 Task: Create Card Bug Report Triage in Board Content Creation to Workspace Community Management. Create Card Joint Venture Review in Board Marketing Automation to Workspace Community Management. Create Card Bug Report Triage in Board Market Analysis and Opportunity Identification to Workspace Community Management
Action: Mouse moved to (121, 61)
Screenshot: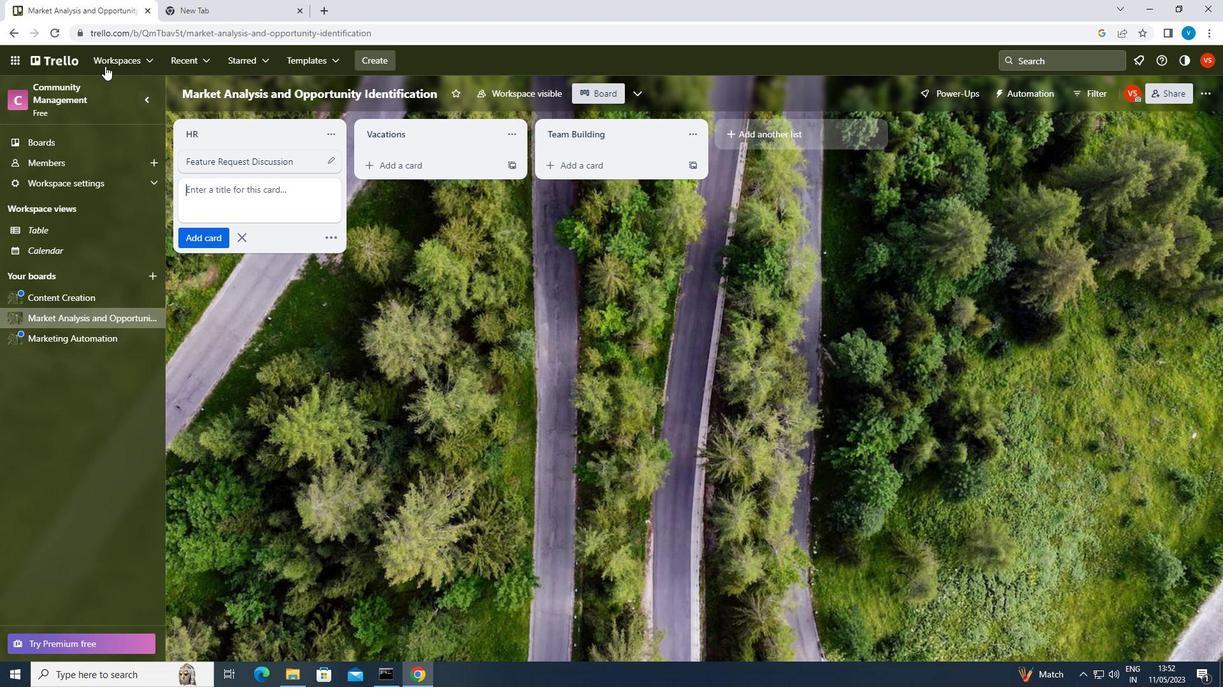 
Action: Mouse pressed left at (121, 61)
Screenshot: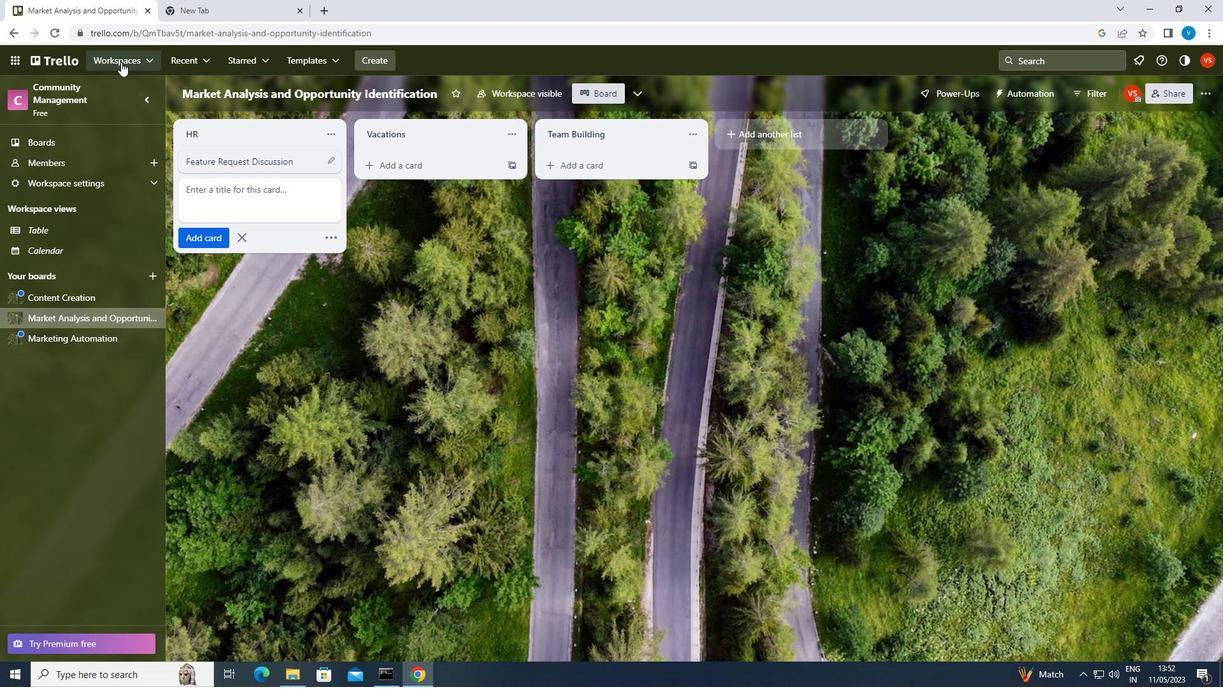 
Action: Mouse moved to (175, 307)
Screenshot: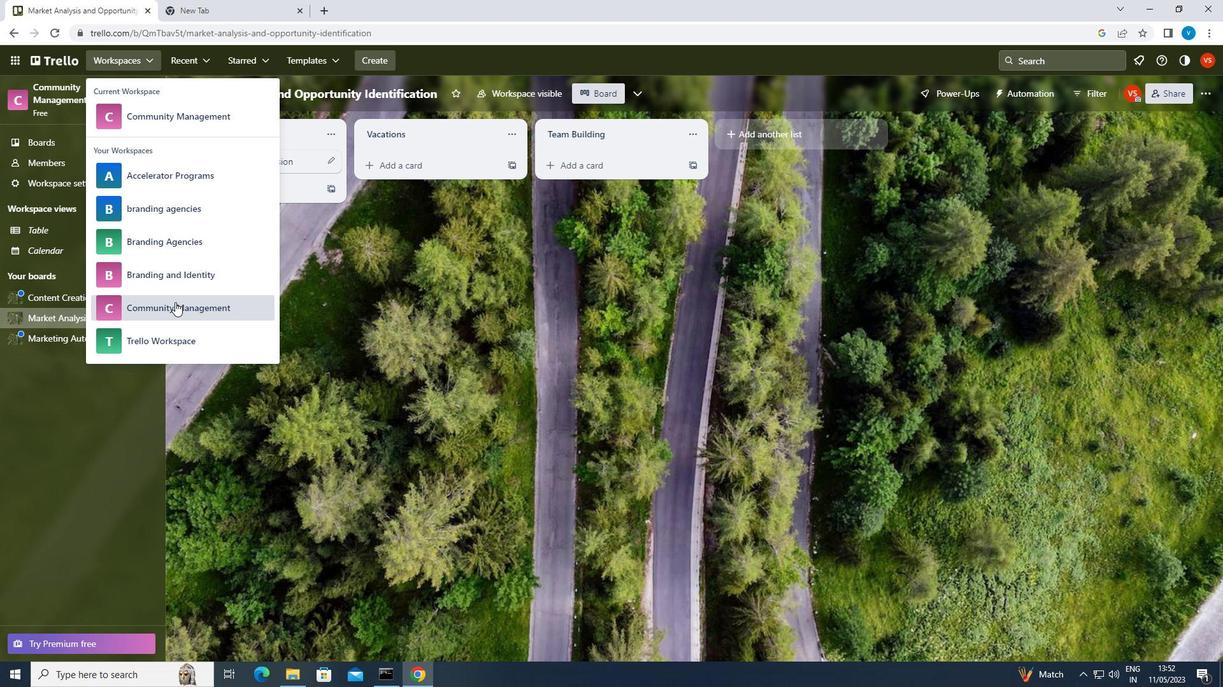 
Action: Mouse pressed left at (175, 307)
Screenshot: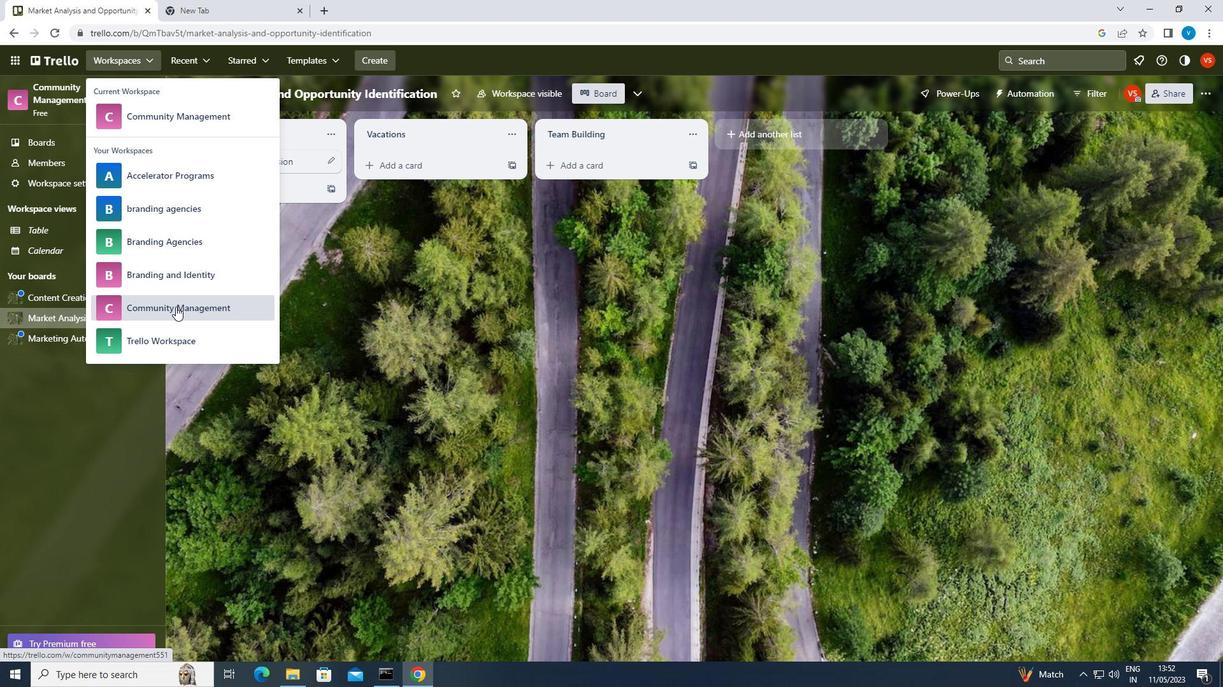 
Action: Mouse moved to (982, 545)
Screenshot: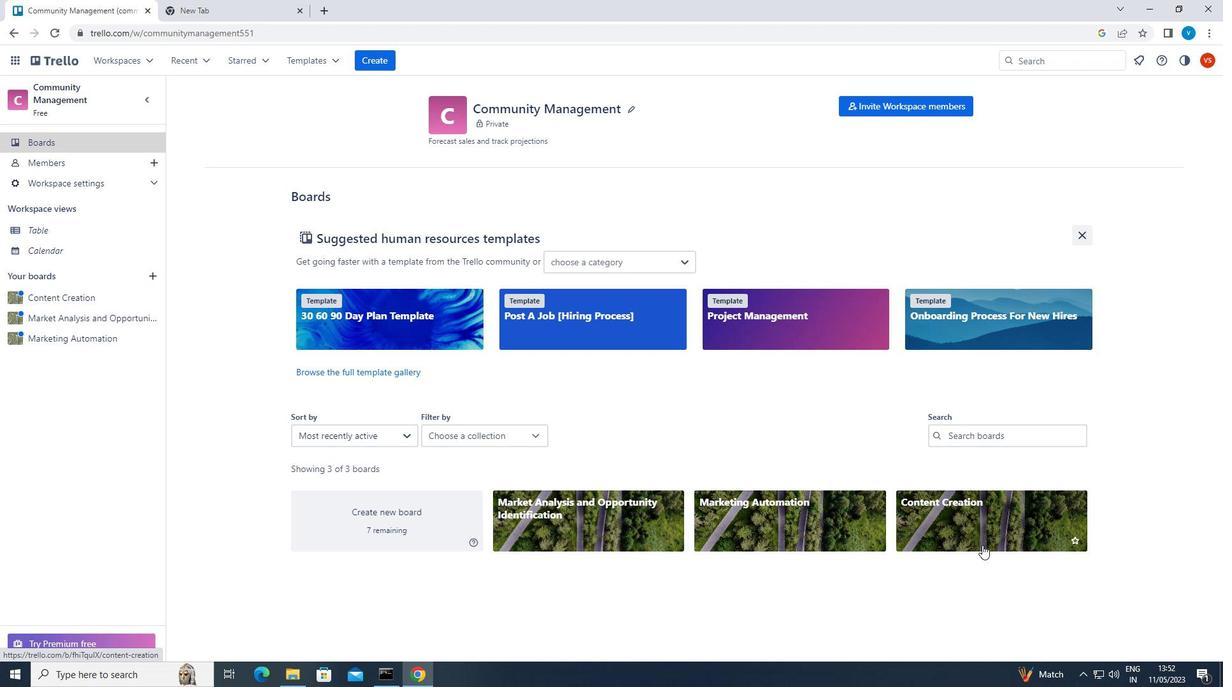 
Action: Mouse pressed left at (982, 545)
Screenshot: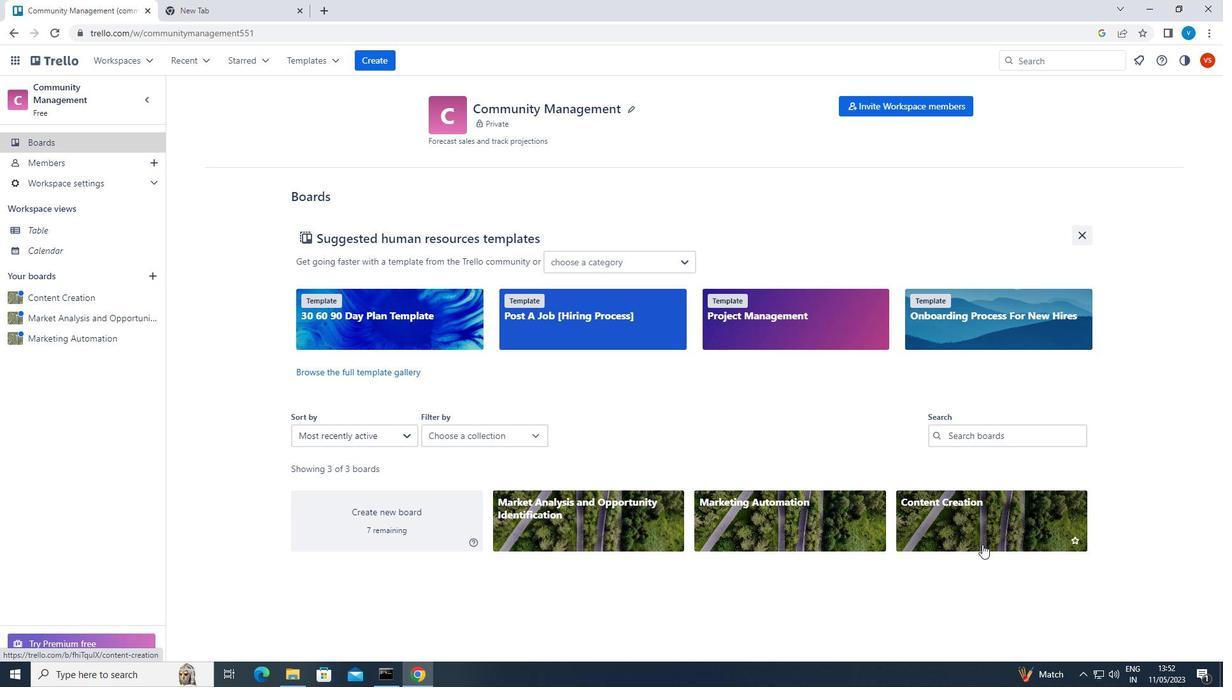 
Action: Mouse moved to (431, 160)
Screenshot: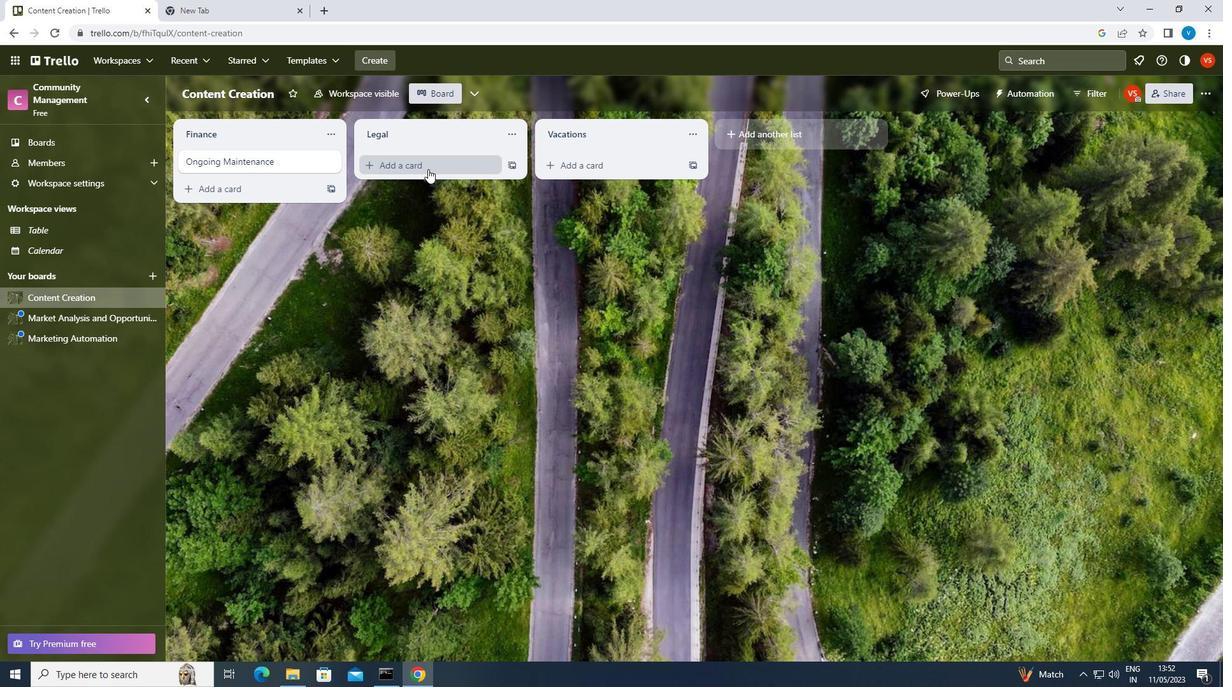 
Action: Mouse pressed left at (431, 160)
Screenshot: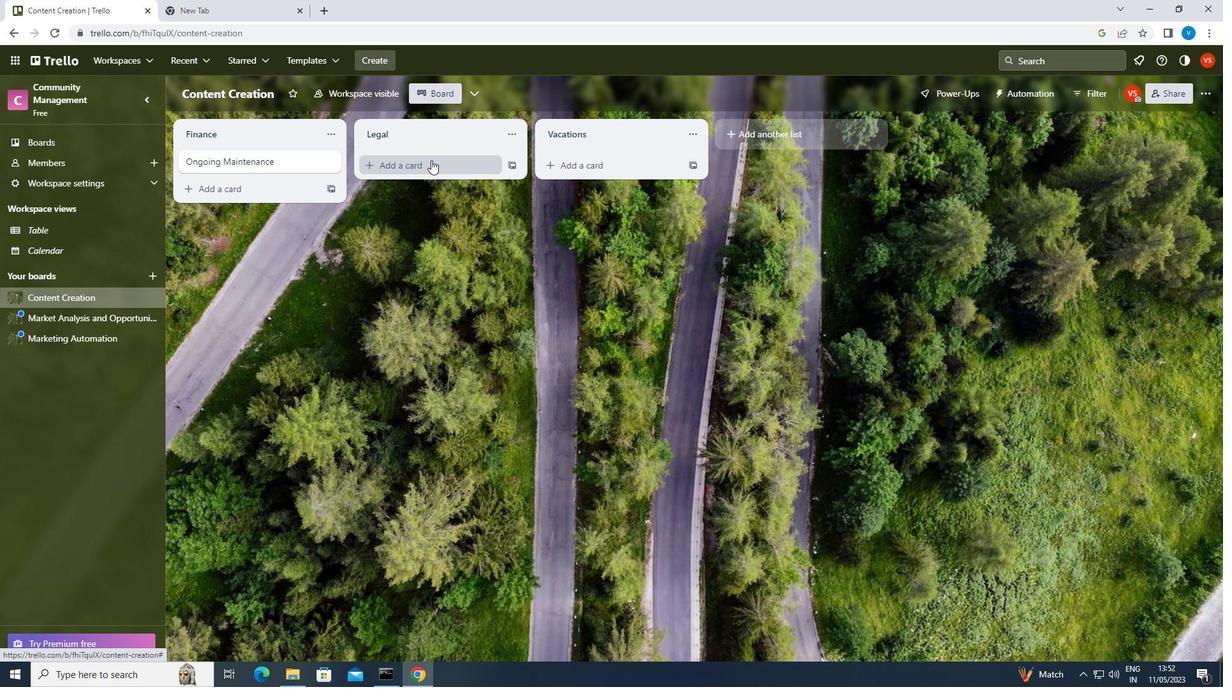 
Action: Key pressed <Key.shift>BUG<Key.space><Key.shift>REPORT<Key.space><Key.shift>TRIAGE<Key.enter>
Screenshot: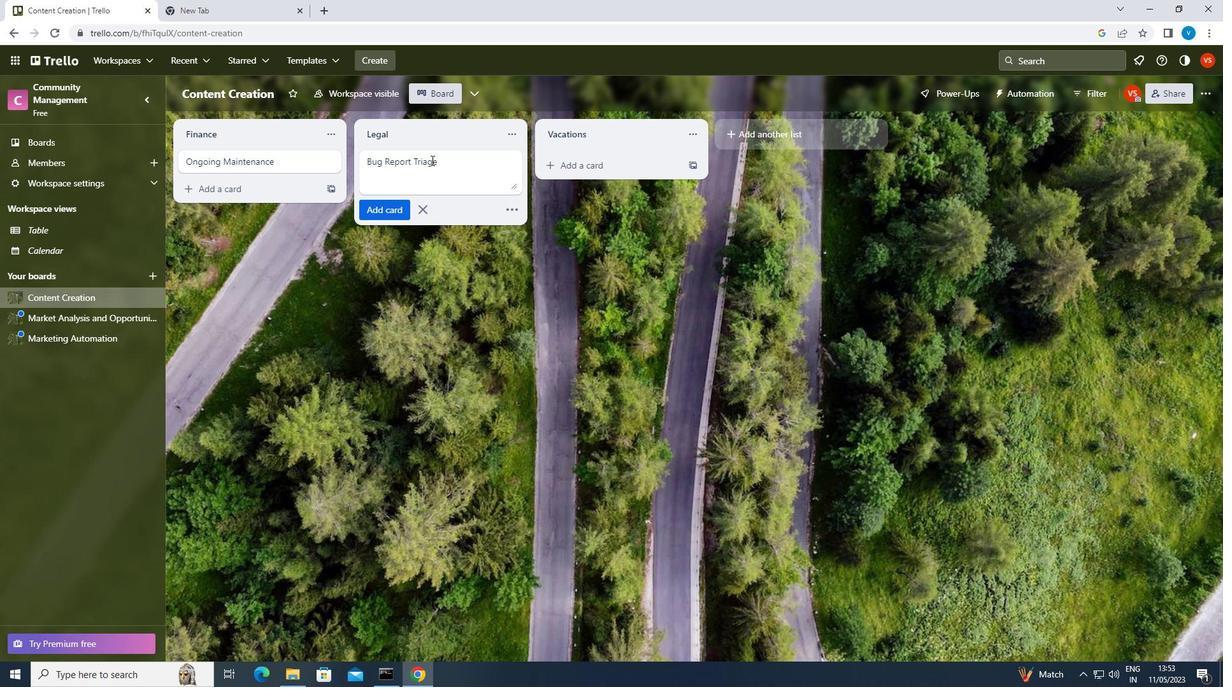 
Action: Mouse moved to (112, 59)
Screenshot: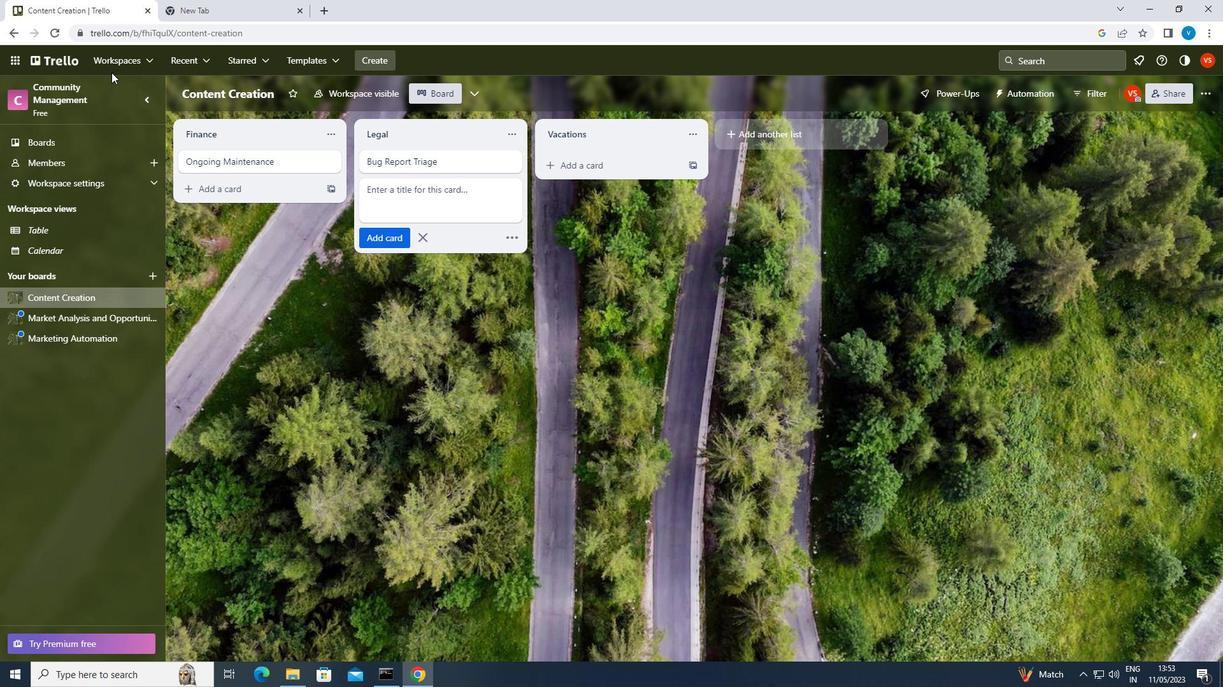 
Action: Mouse pressed left at (112, 59)
Screenshot: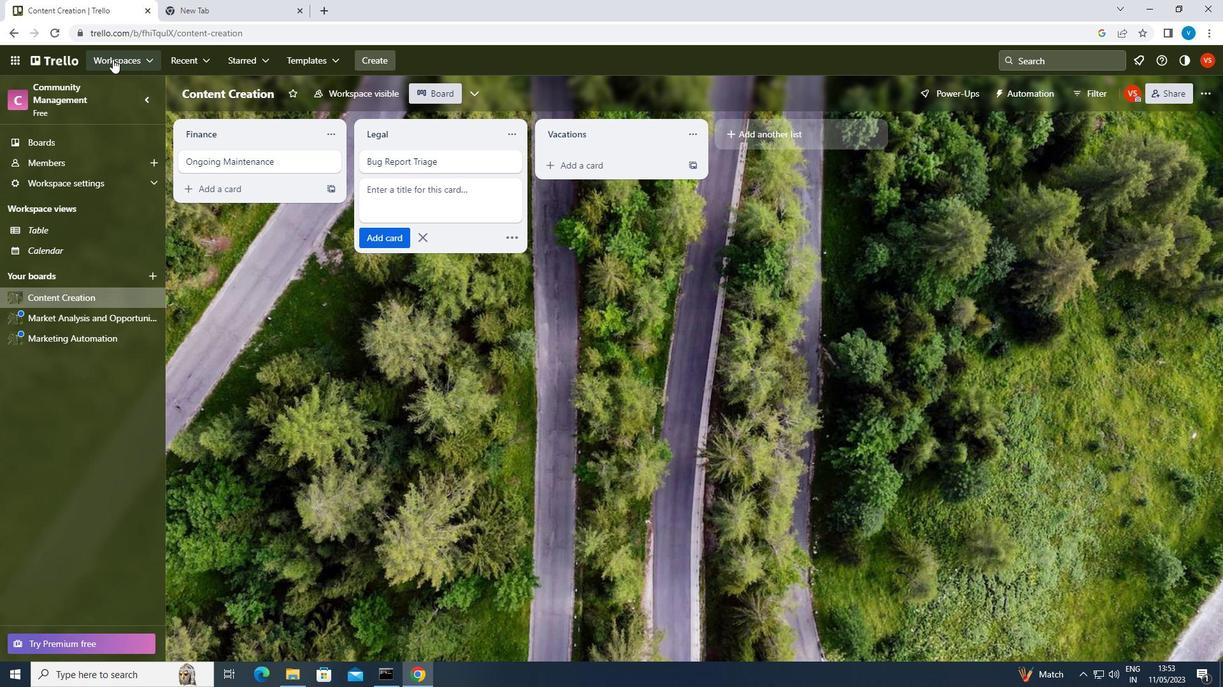 
Action: Mouse moved to (175, 307)
Screenshot: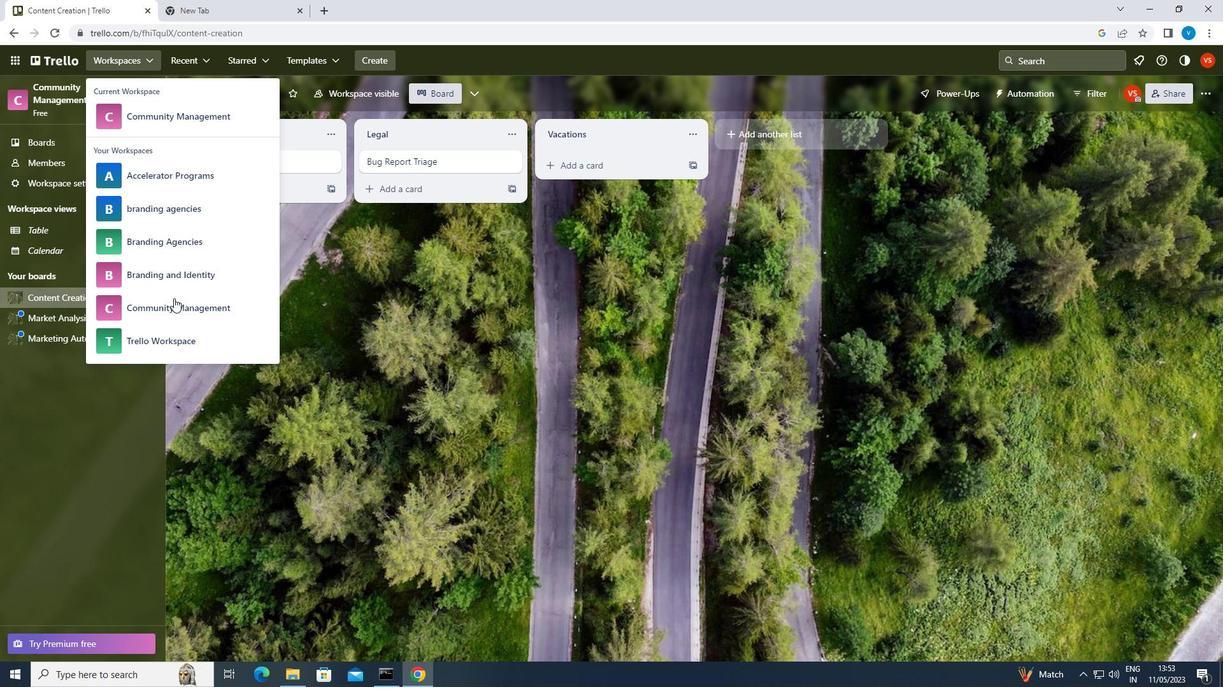 
Action: Mouse pressed left at (175, 307)
Screenshot: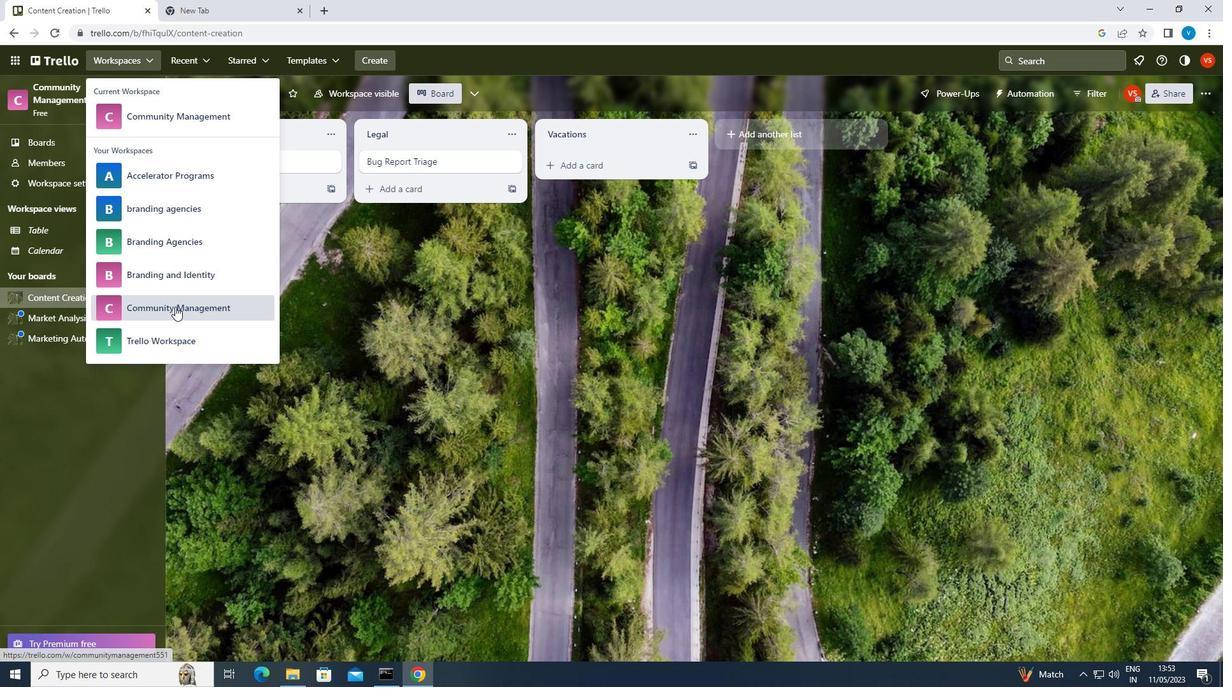 
Action: Mouse moved to (921, 515)
Screenshot: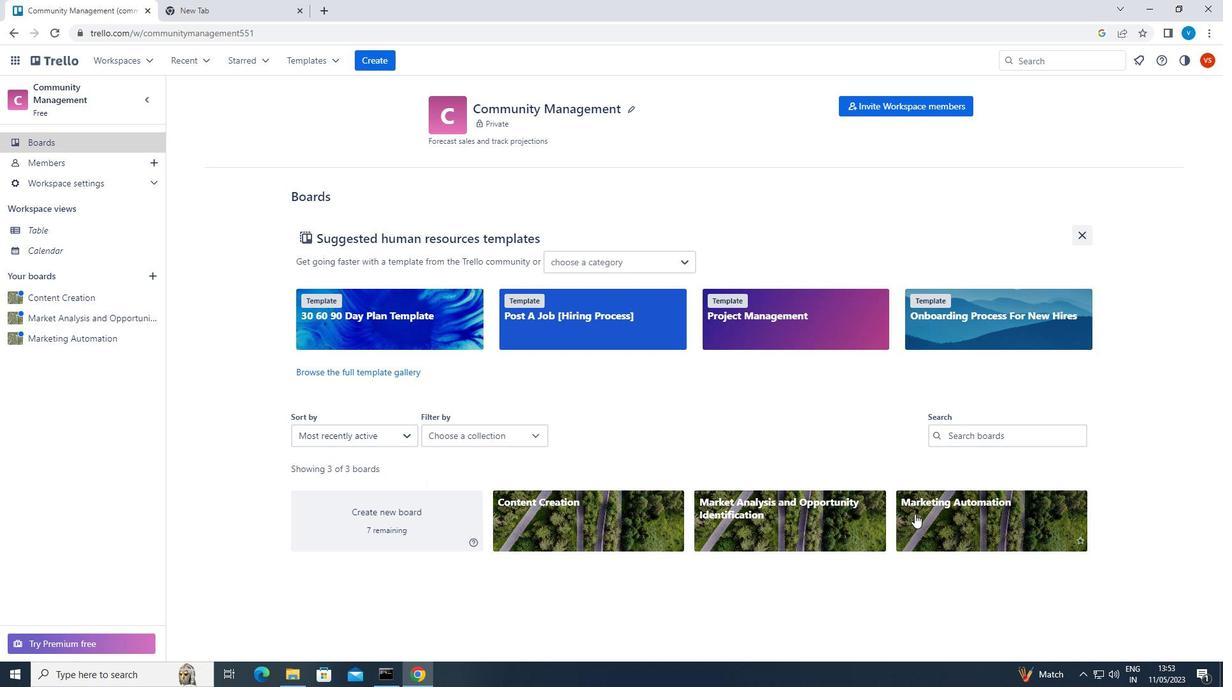 
Action: Mouse pressed left at (921, 515)
Screenshot: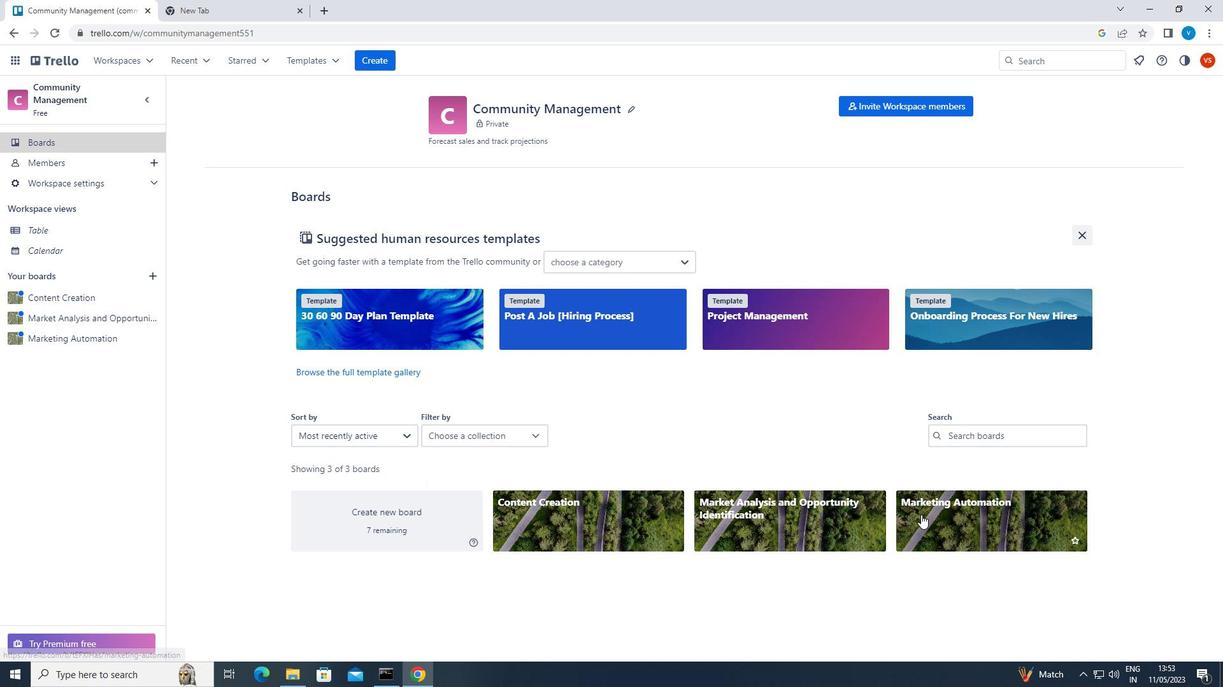 
Action: Mouse moved to (400, 163)
Screenshot: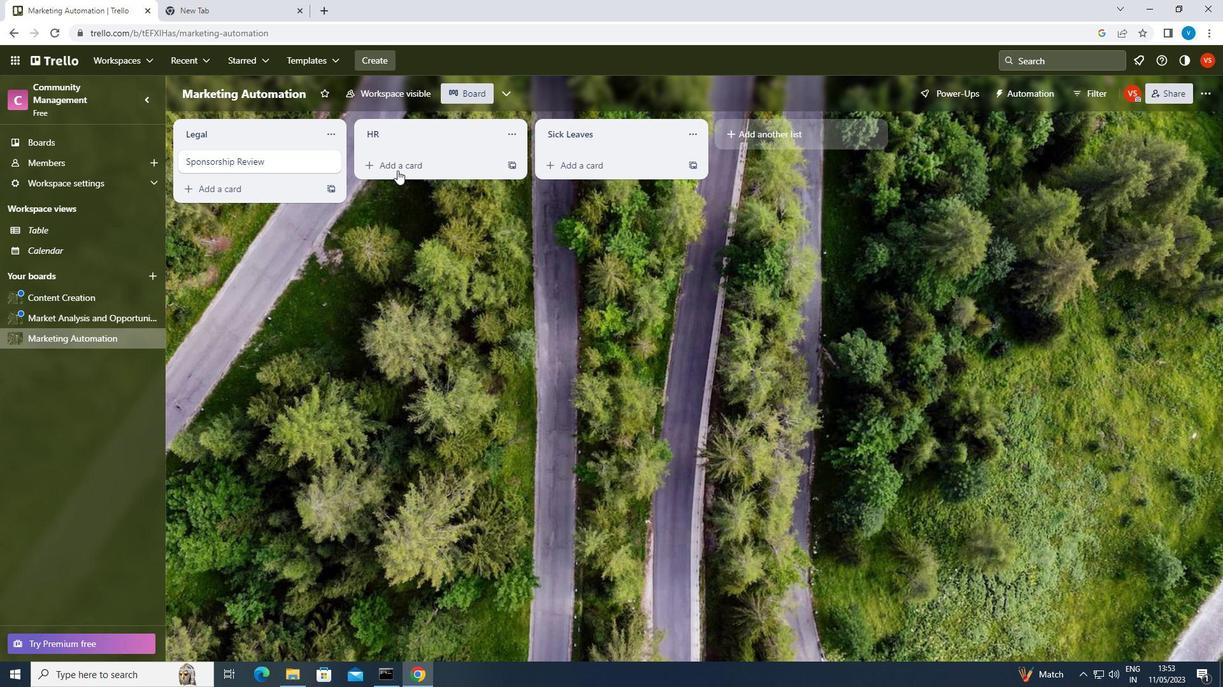 
Action: Mouse pressed left at (400, 163)
Screenshot: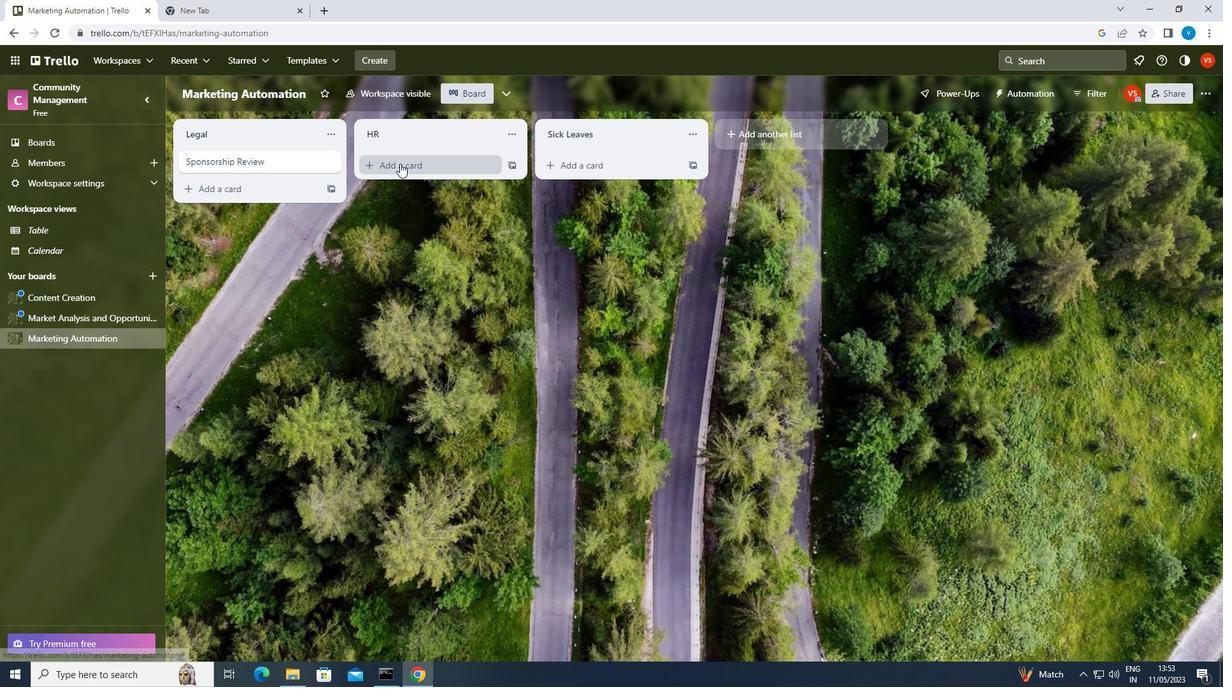 
Action: Key pressed <Key.shift>JOINT<Key.space><Key.shift>VENTURE<Key.space><Key.shift>REVIEW<Key.enter>
Screenshot: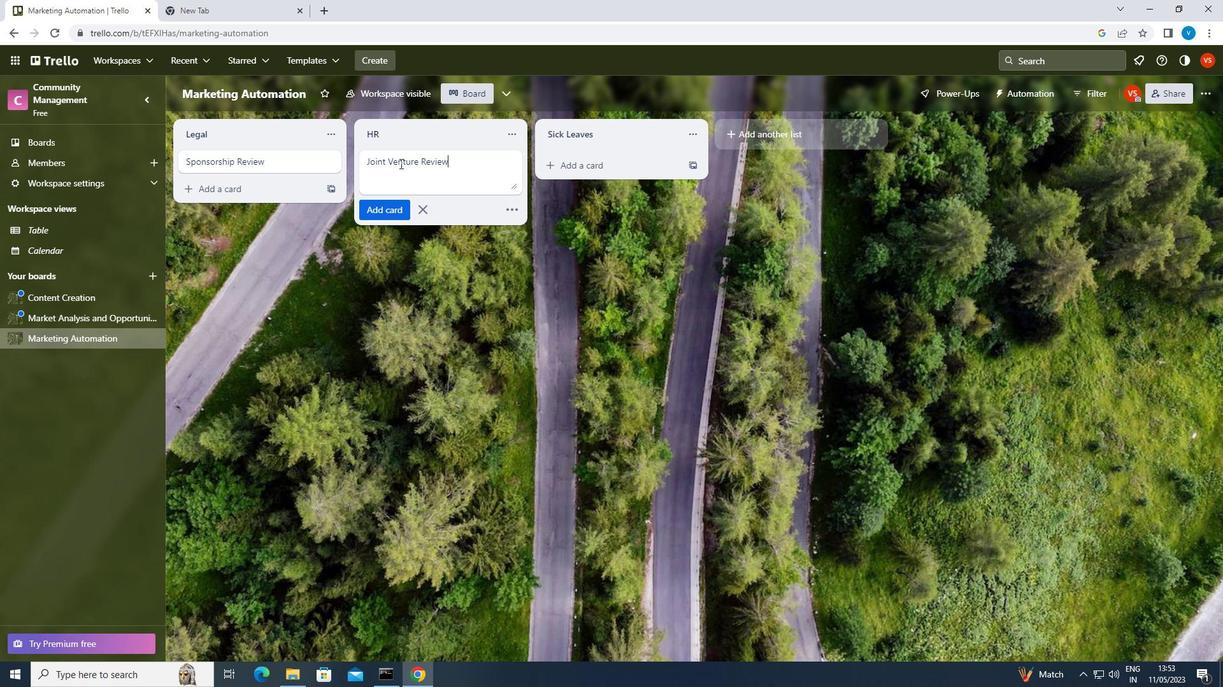 
Action: Mouse moved to (115, 59)
Screenshot: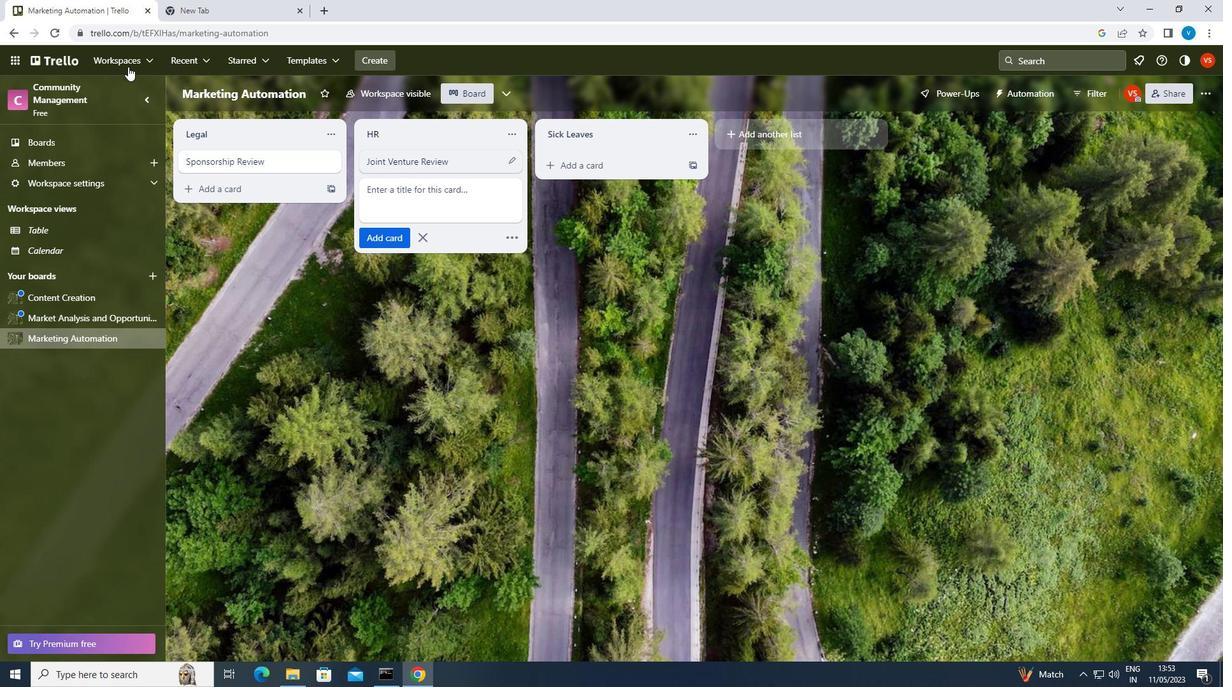 
Action: Mouse pressed left at (115, 59)
Screenshot: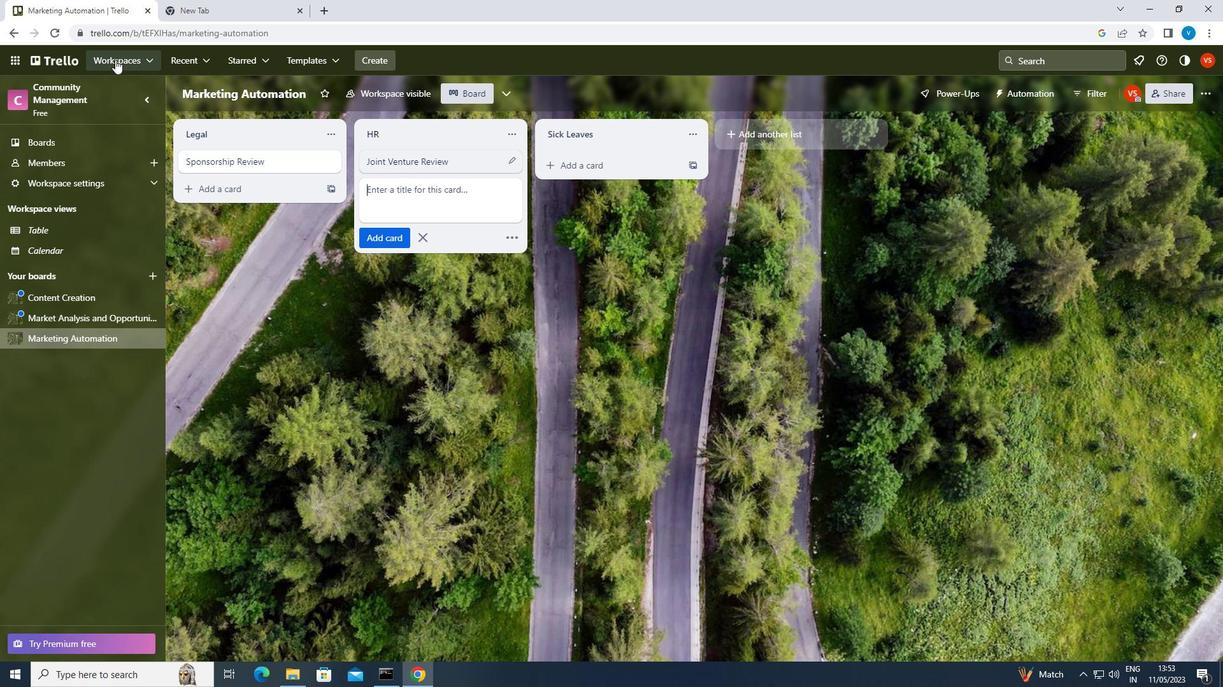 
Action: Mouse moved to (186, 307)
Screenshot: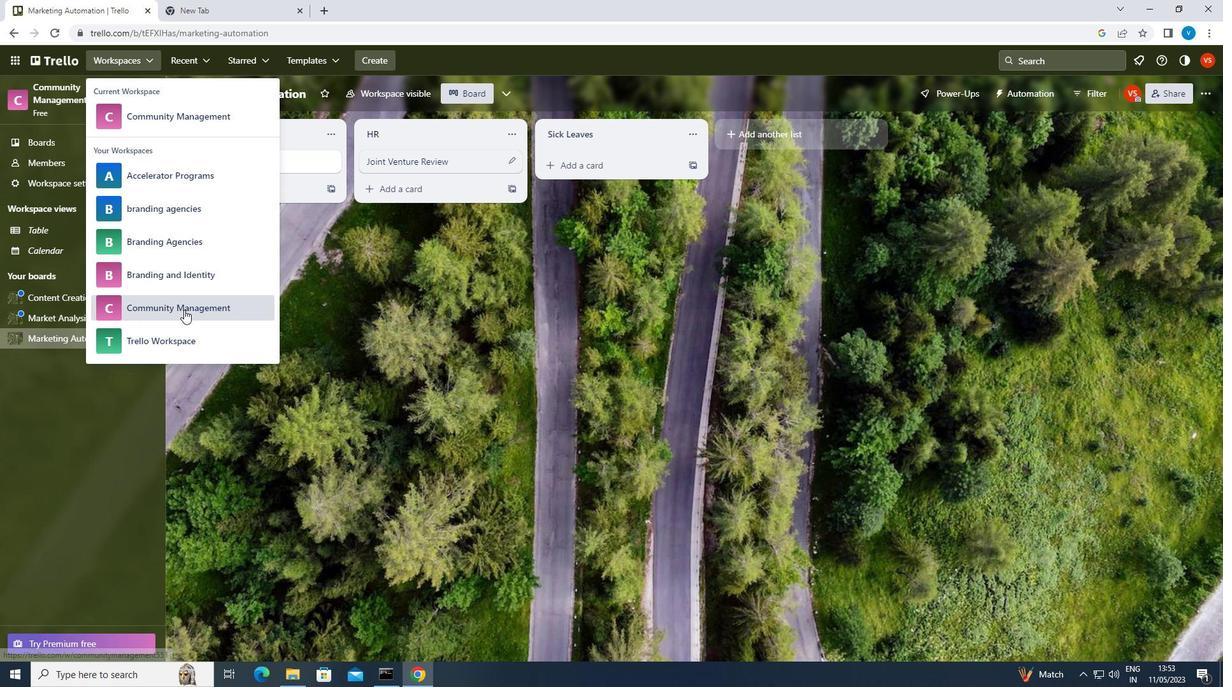 
Action: Mouse pressed left at (186, 307)
Screenshot: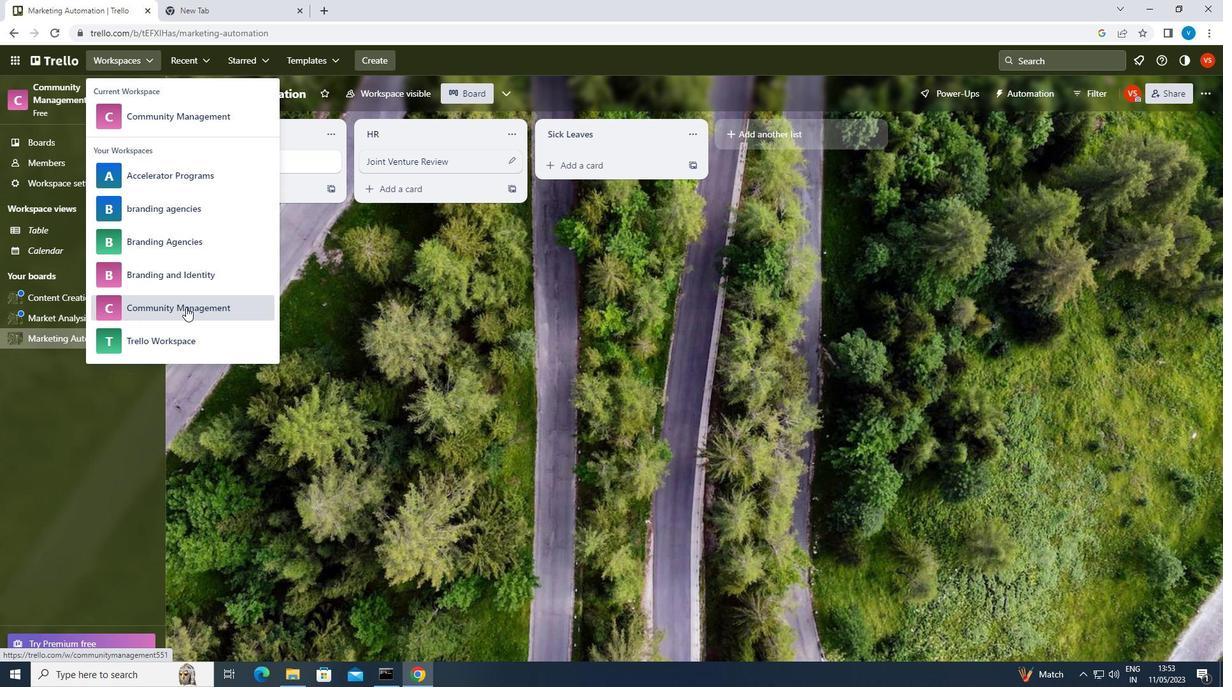 
Action: Mouse moved to (931, 512)
Screenshot: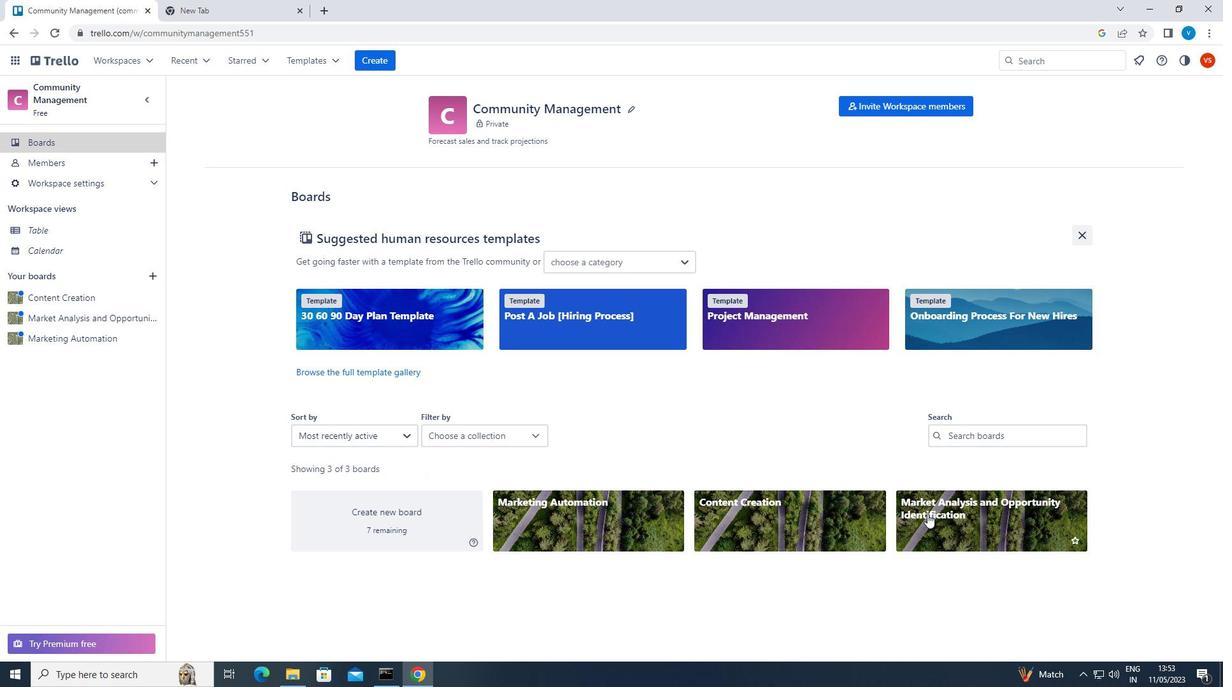 
Action: Mouse pressed left at (931, 512)
Screenshot: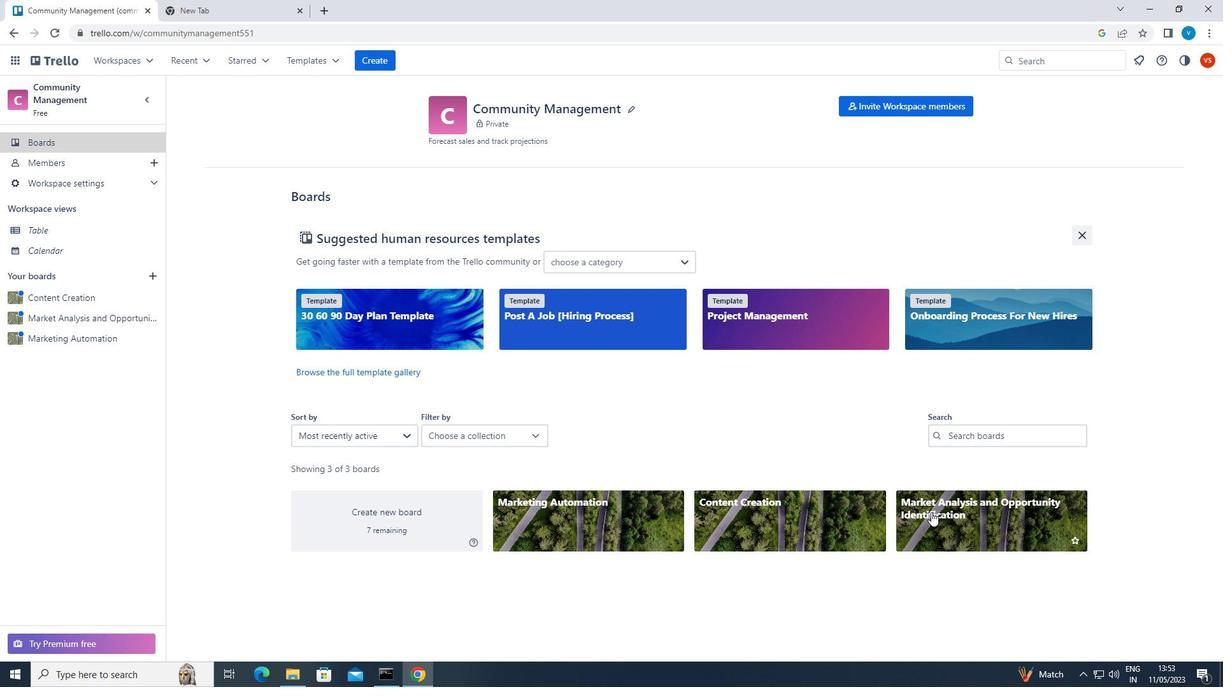 
Action: Mouse moved to (407, 162)
Screenshot: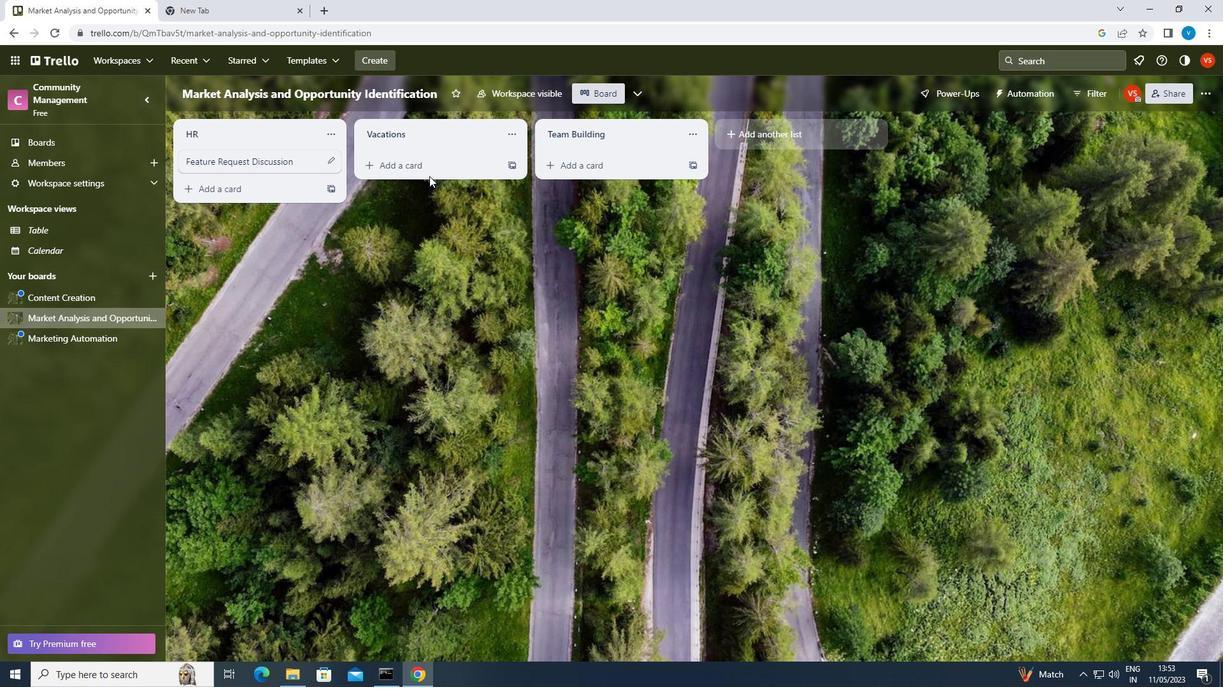 
Action: Mouse pressed left at (407, 162)
Screenshot: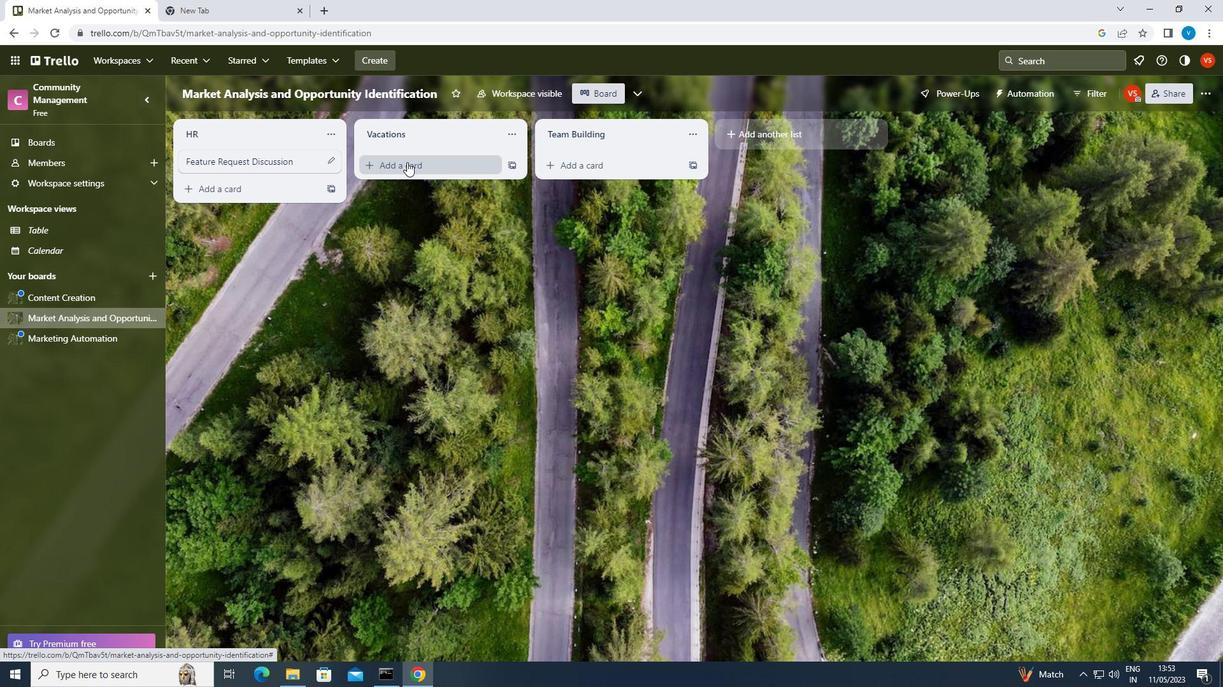 
Action: Key pressed <Key.shift><Key.shift><Key.shift>BUG<Key.space><Key.shift>REPORT<Key.space><Key.shift><Key.shift>TRIAGE
Screenshot: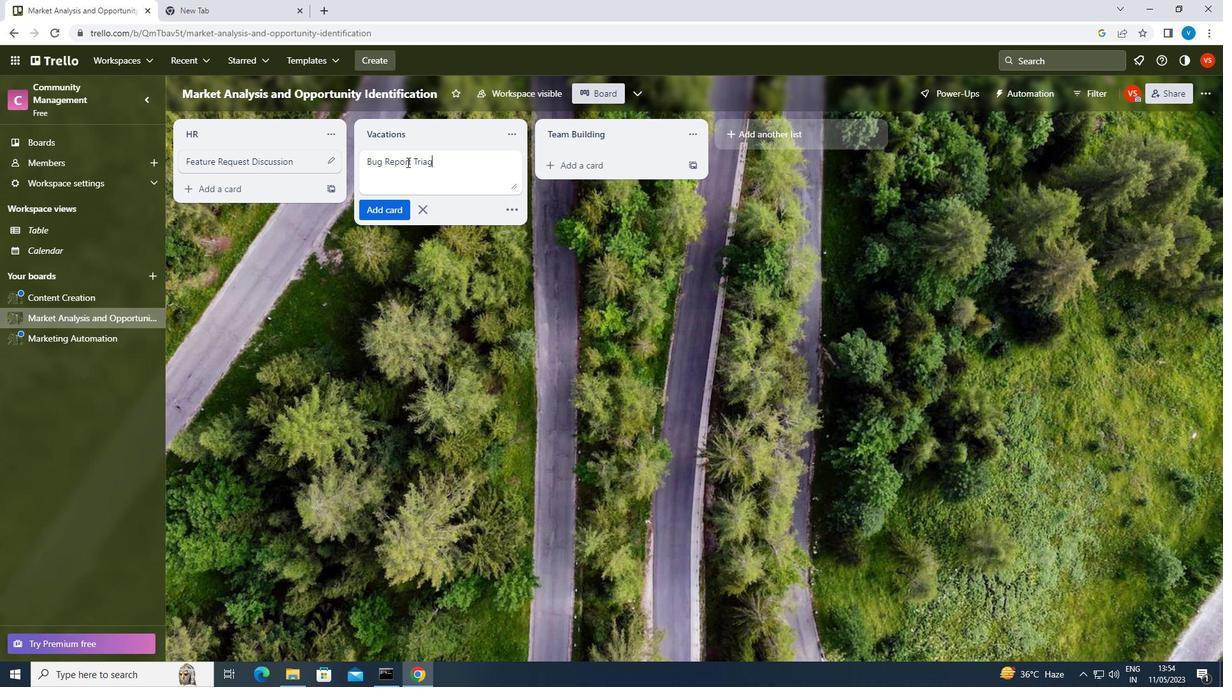 
Action: Mouse moved to (405, 162)
Screenshot: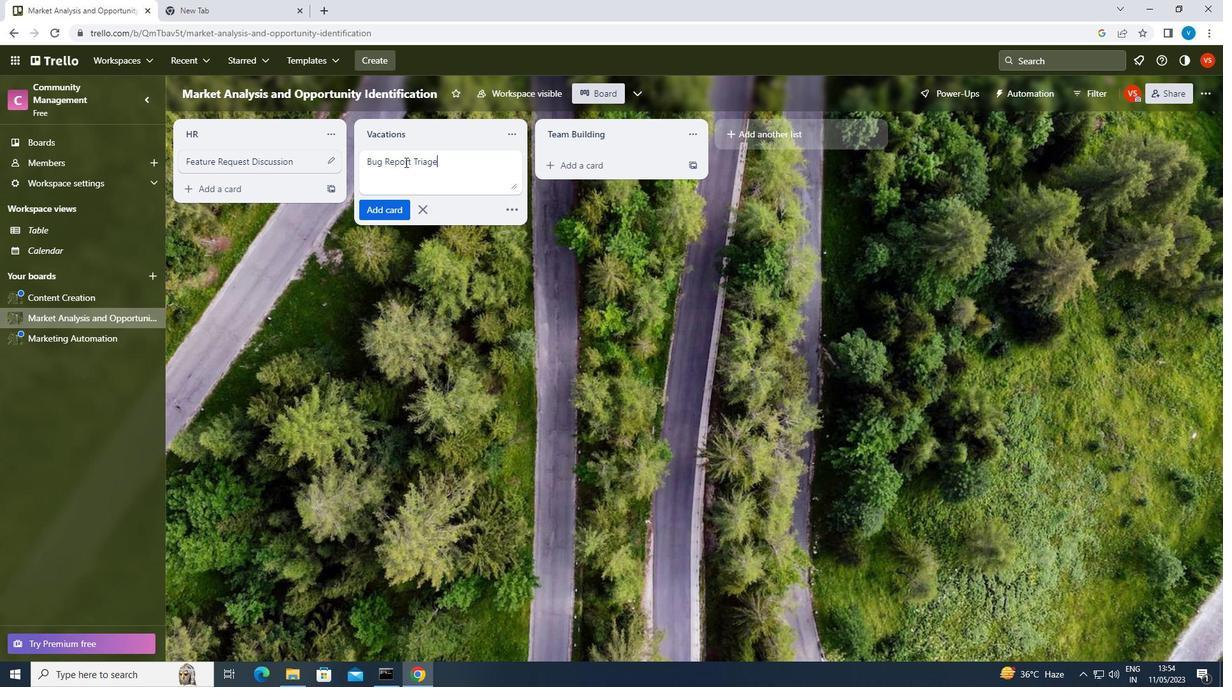 
Action: Key pressed <Key.enter>
Screenshot: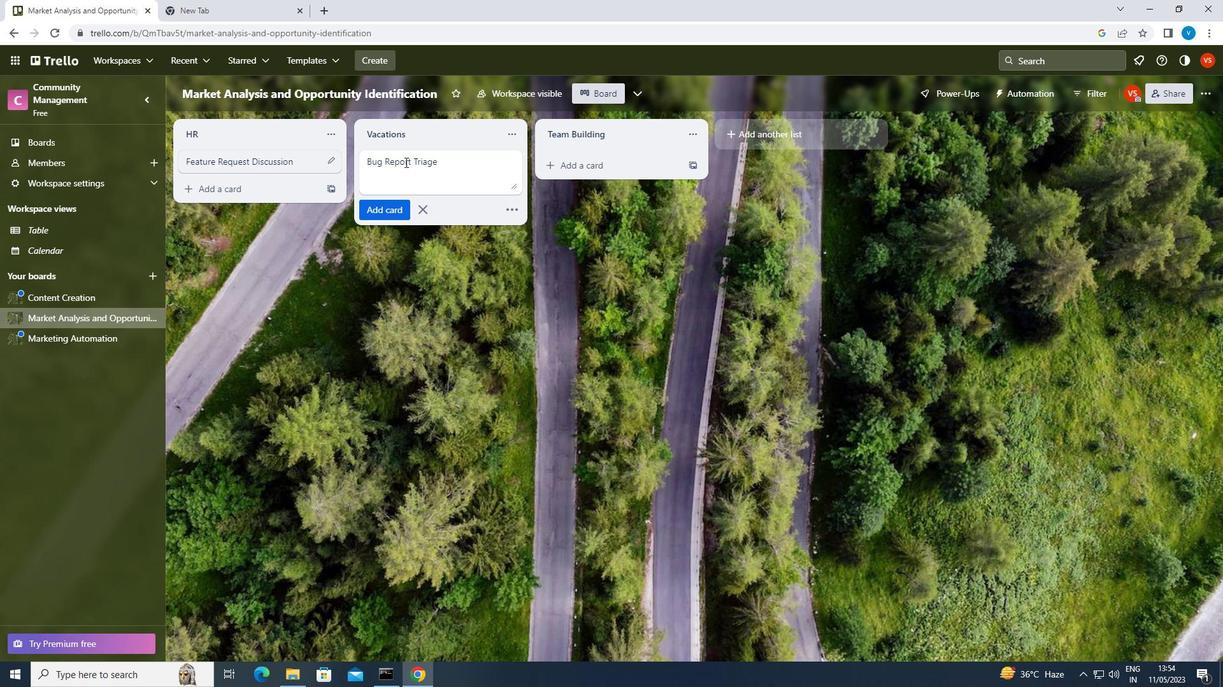 
